 Task: Add Annie's Homegrown Organic Cheddar Cheesy Puffs to the cart.
Action: Mouse moved to (227, 107)
Screenshot: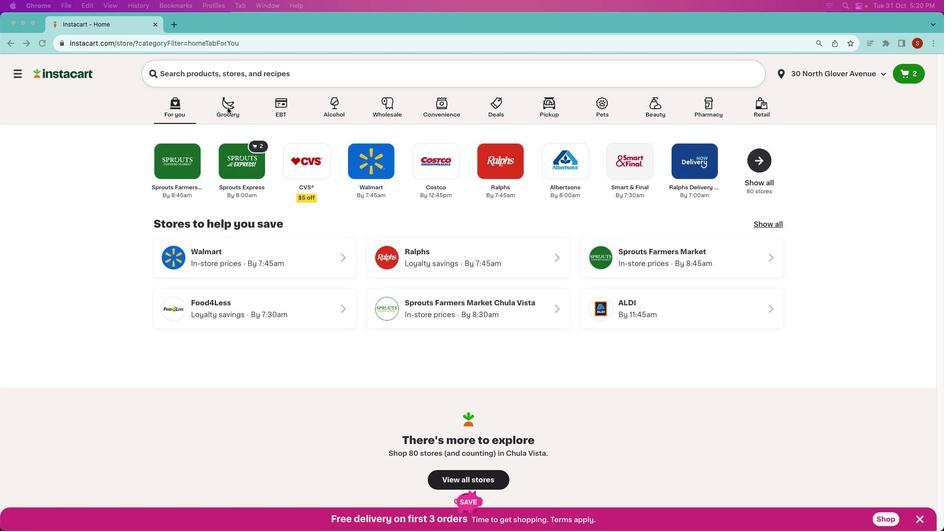 
Action: Mouse pressed left at (227, 107)
Screenshot: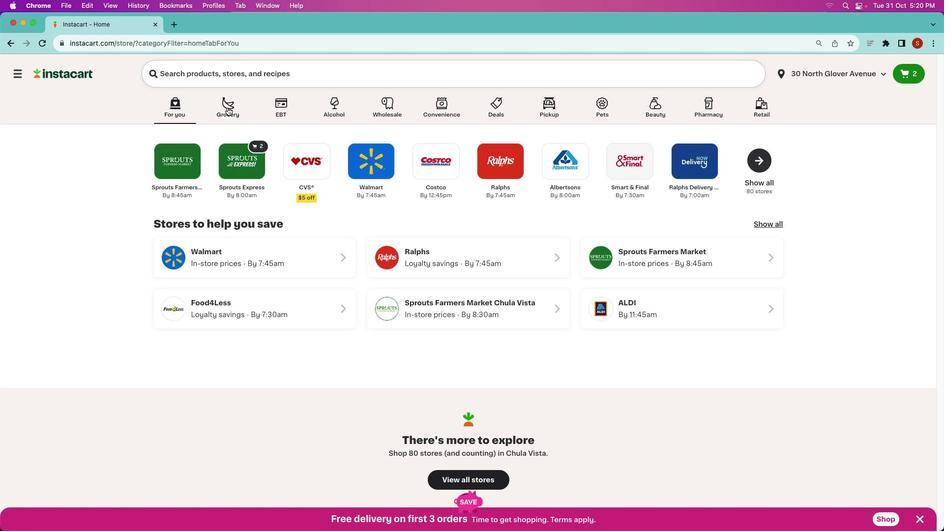 
Action: Mouse pressed left at (227, 107)
Screenshot: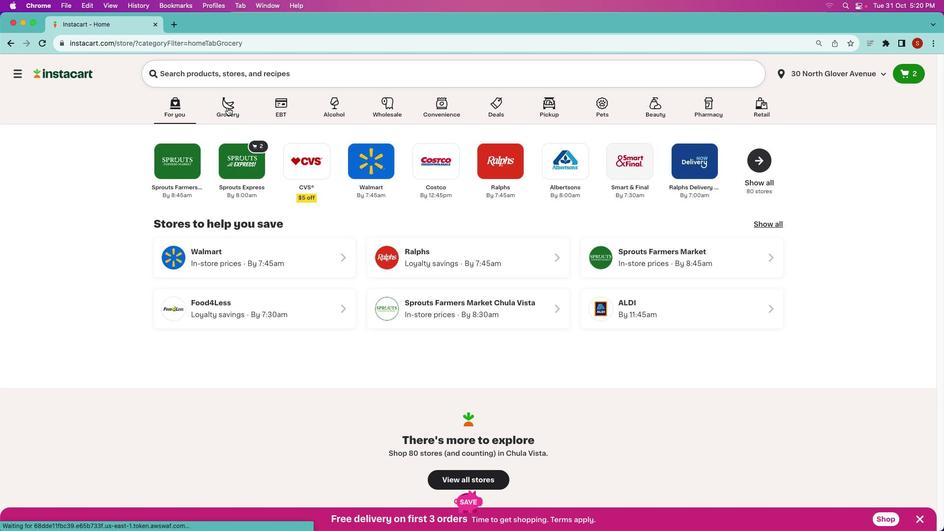 
Action: Mouse moved to (405, 254)
Screenshot: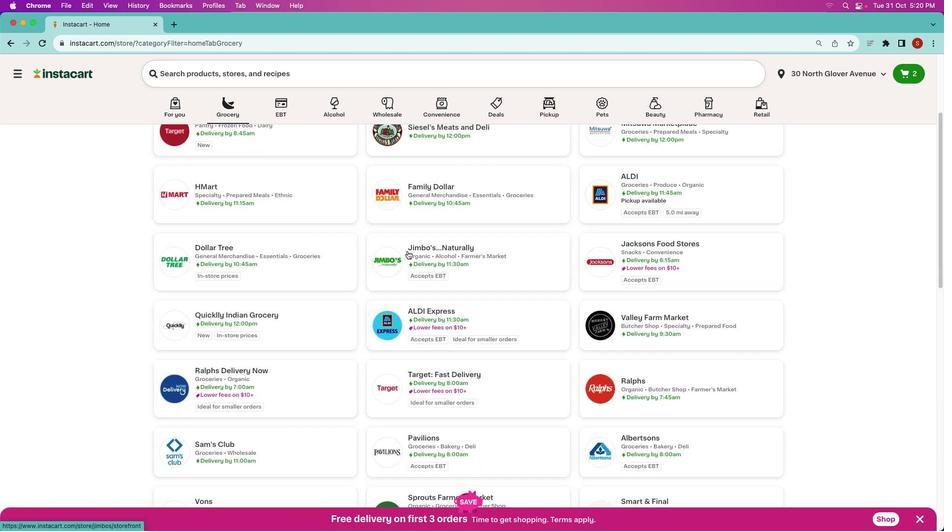 
Action: Mouse scrolled (405, 254) with delta (0, 0)
Screenshot: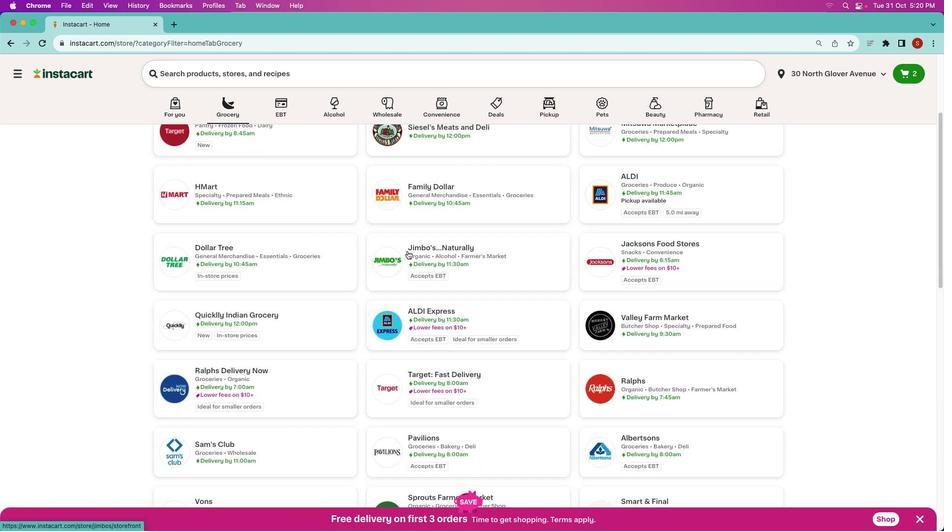 
Action: Mouse moved to (406, 254)
Screenshot: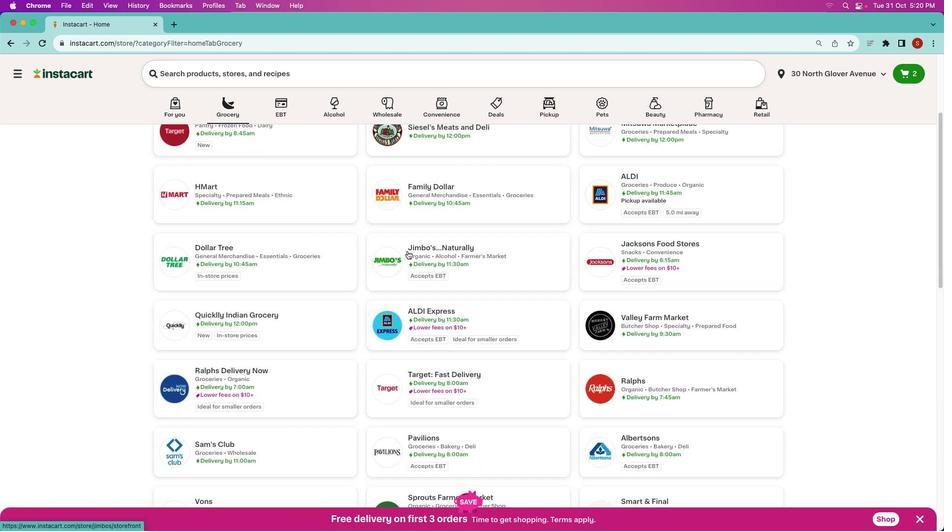 
Action: Mouse scrolled (406, 254) with delta (0, 0)
Screenshot: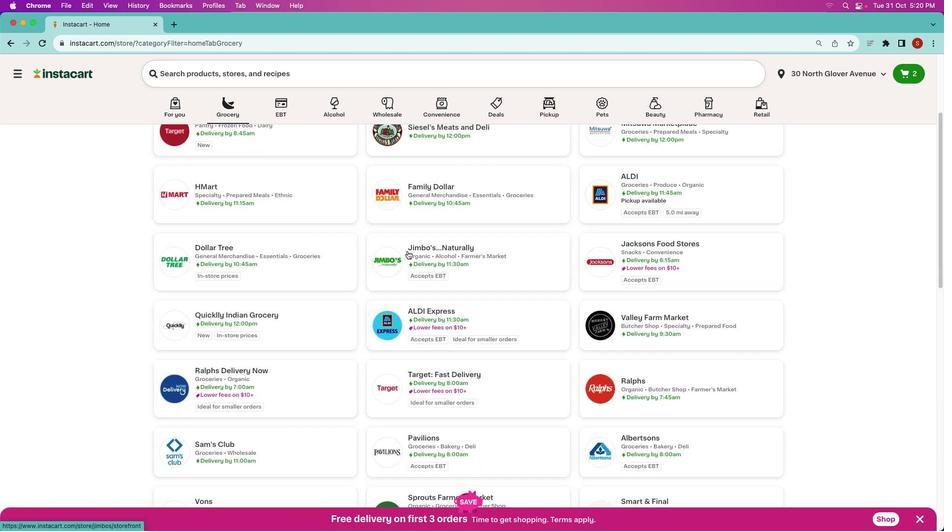 
Action: Mouse moved to (406, 253)
Screenshot: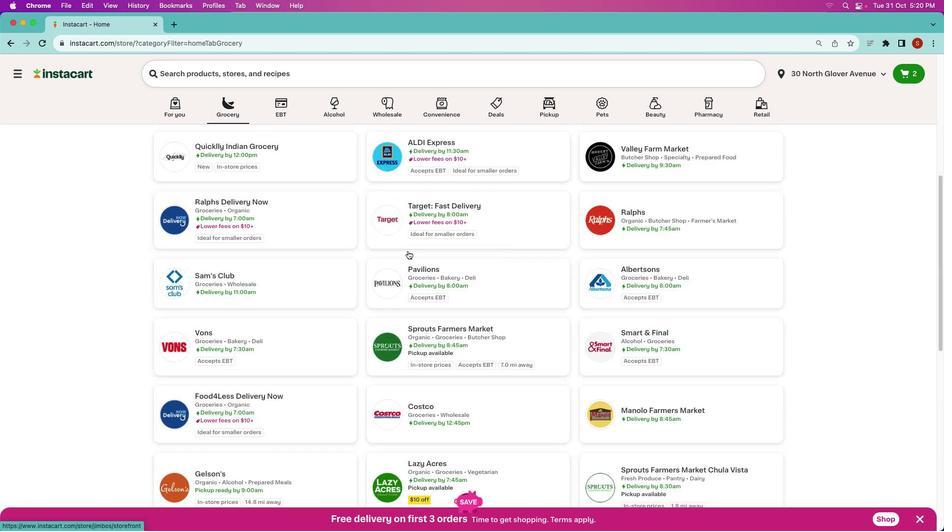 
Action: Mouse scrolled (406, 253) with delta (0, -1)
Screenshot: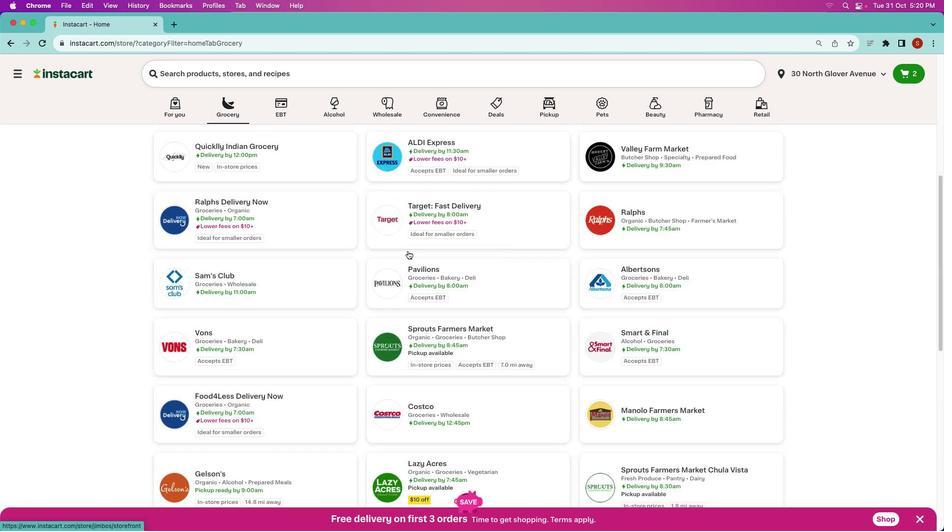 
Action: Mouse moved to (406, 253)
Screenshot: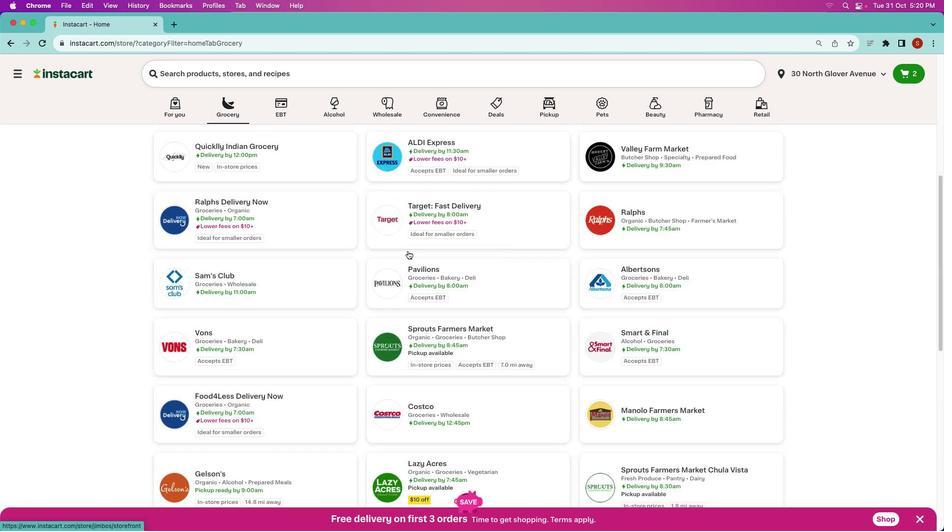 
Action: Mouse scrolled (406, 253) with delta (0, -2)
Screenshot: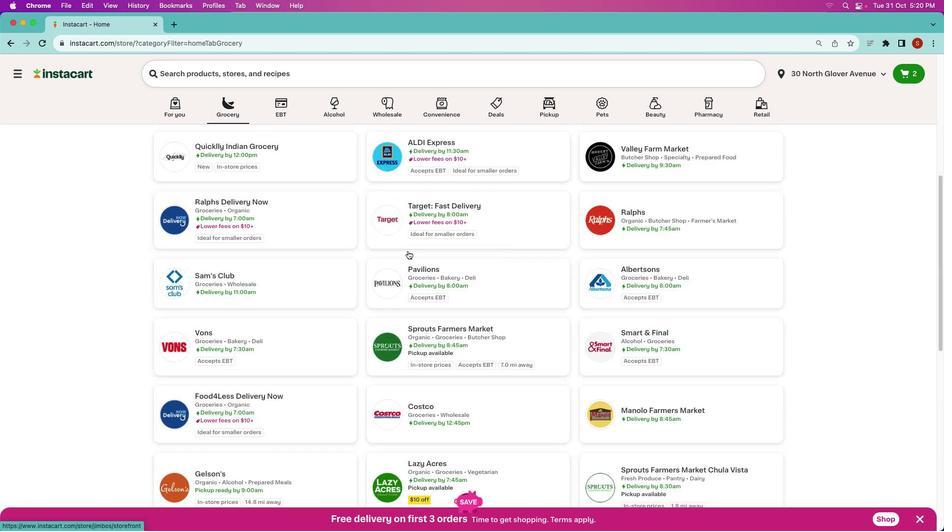 
Action: Mouse moved to (407, 252)
Screenshot: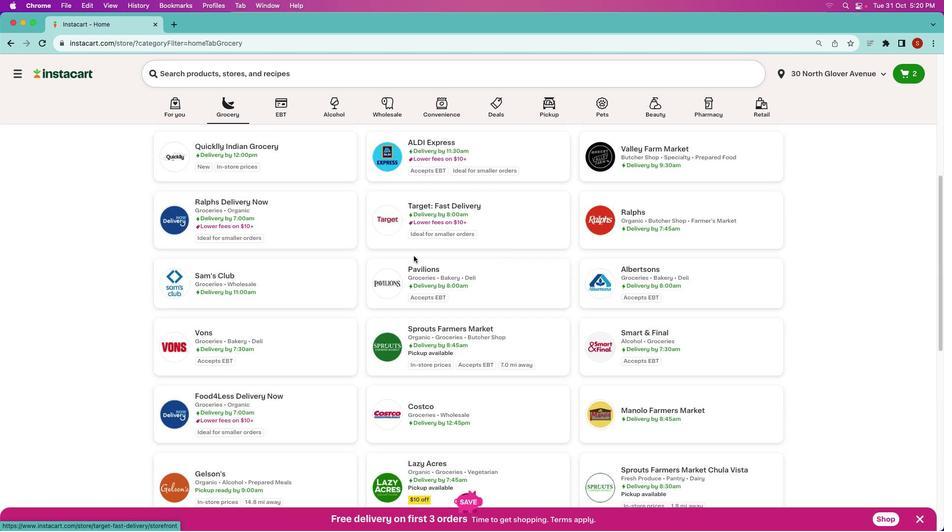 
Action: Mouse scrolled (407, 252) with delta (0, -2)
Screenshot: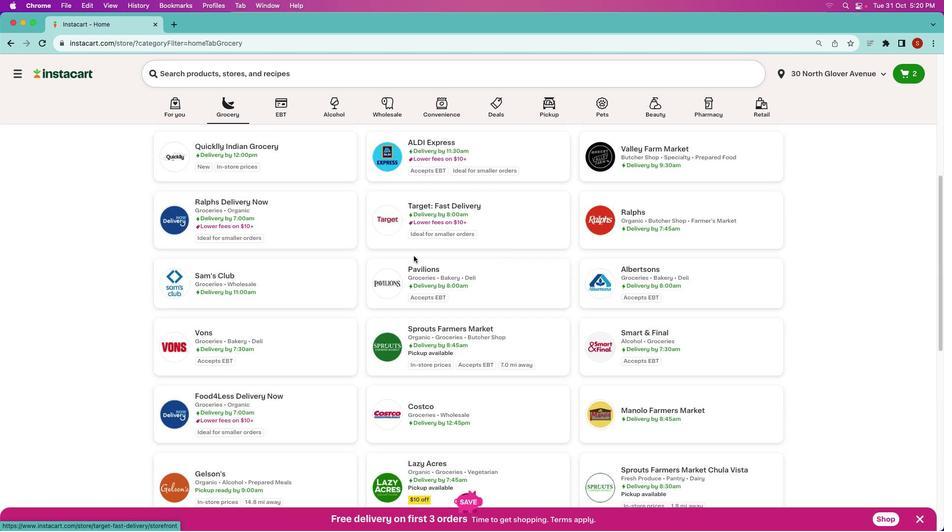 
Action: Mouse moved to (446, 302)
Screenshot: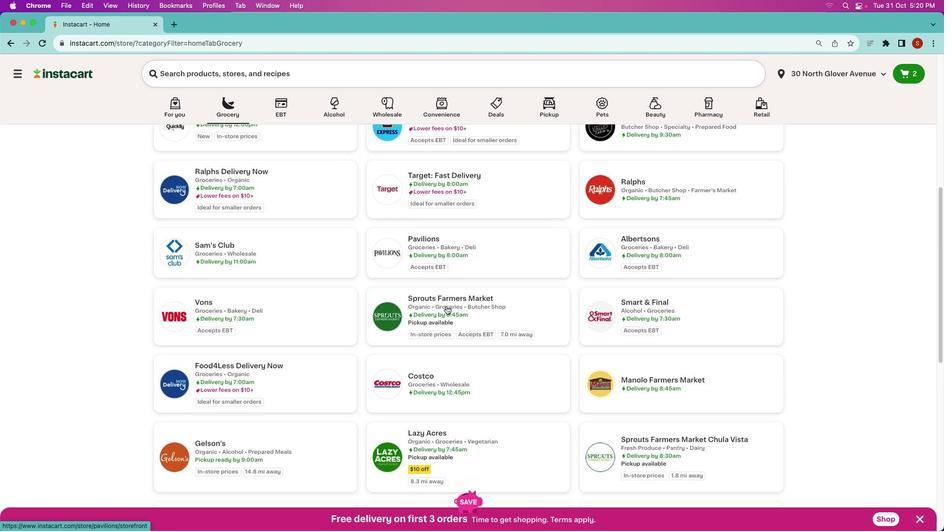 
Action: Mouse scrolled (446, 302) with delta (0, 0)
Screenshot: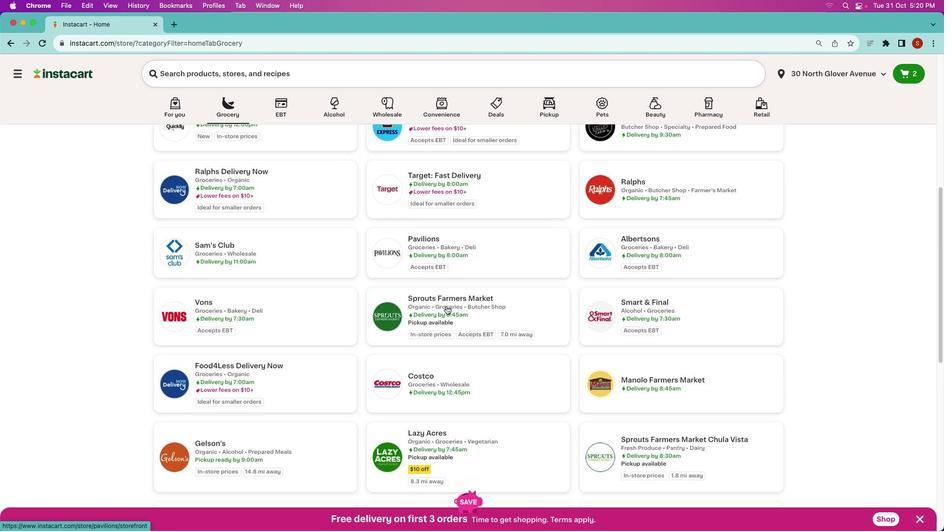
Action: Mouse moved to (447, 304)
Screenshot: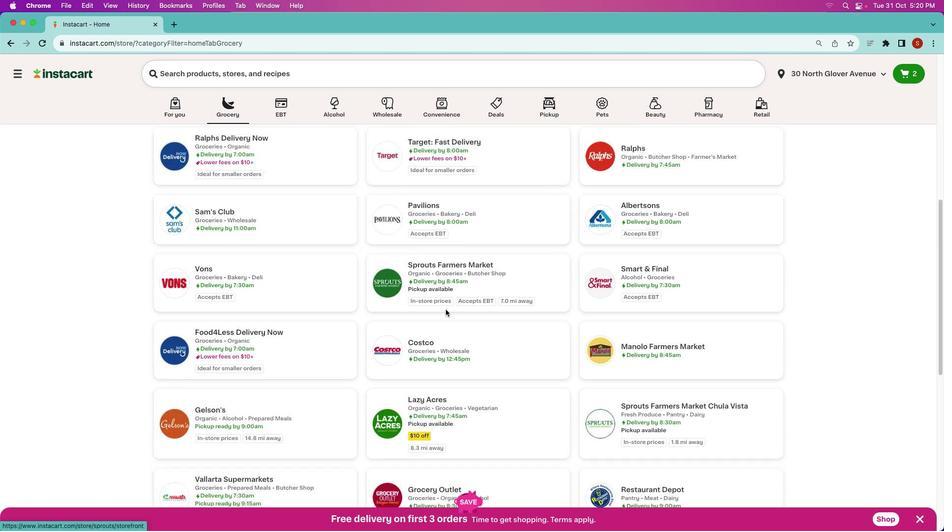 
Action: Mouse scrolled (447, 304) with delta (0, 0)
Screenshot: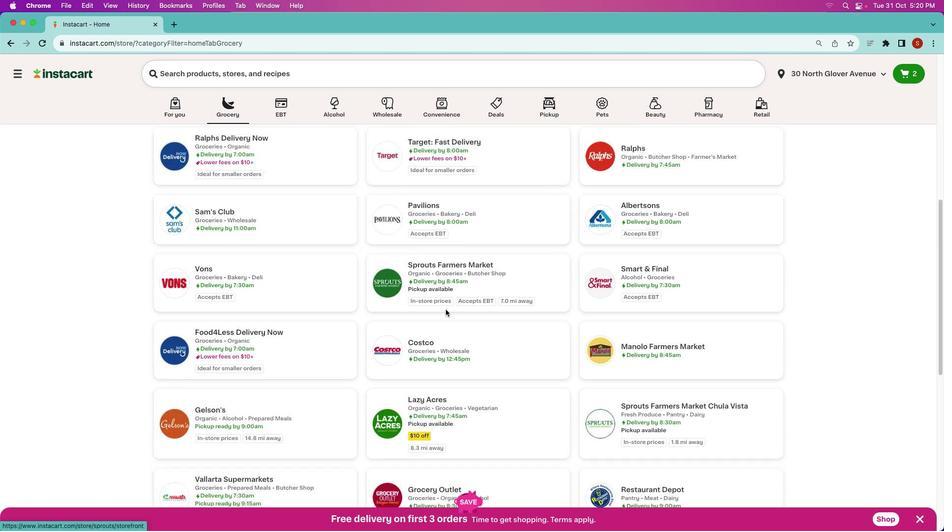 
Action: Mouse moved to (447, 304)
Screenshot: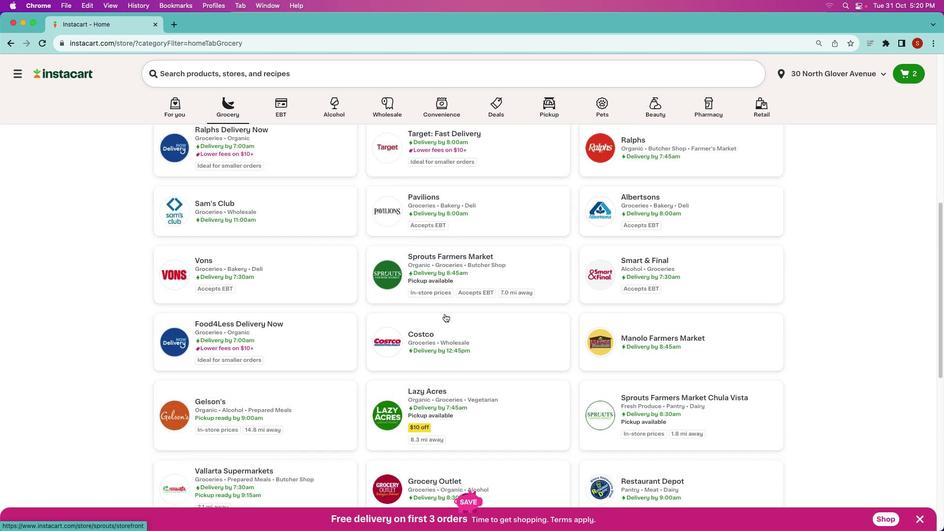 
Action: Mouse scrolled (447, 304) with delta (0, -1)
Screenshot: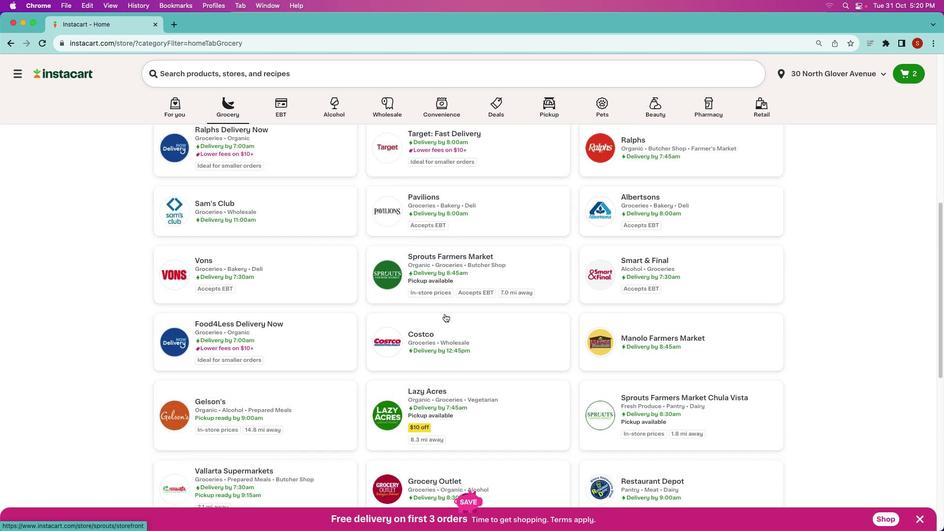 
Action: Mouse moved to (433, 242)
Screenshot: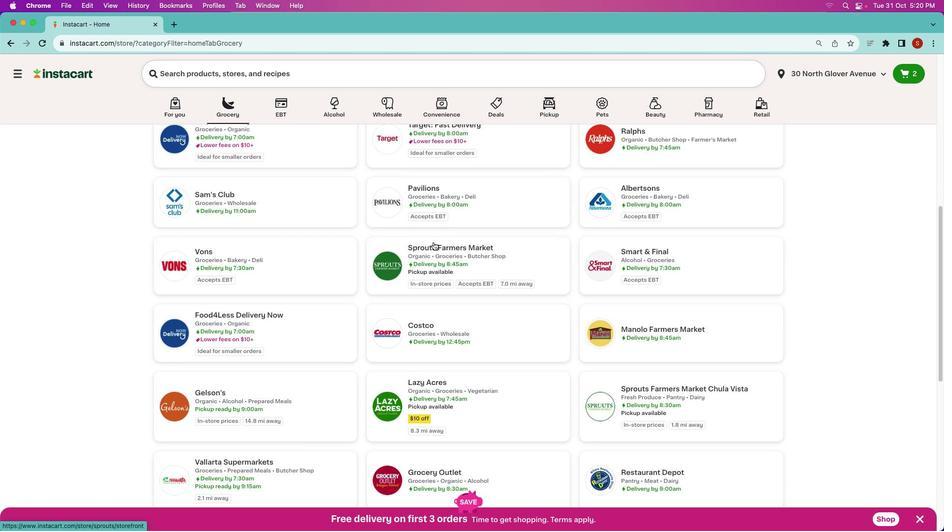 
Action: Mouse pressed left at (433, 242)
Screenshot: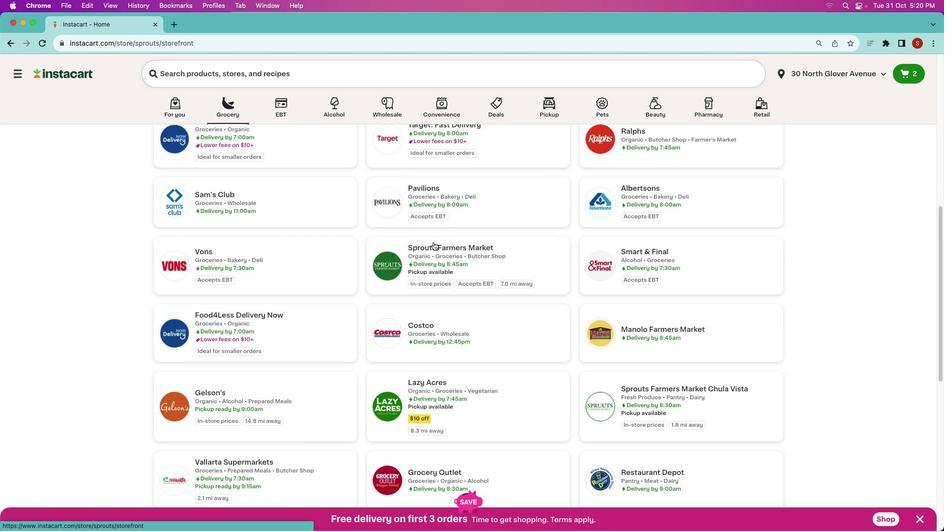 
Action: Mouse moved to (256, 111)
Screenshot: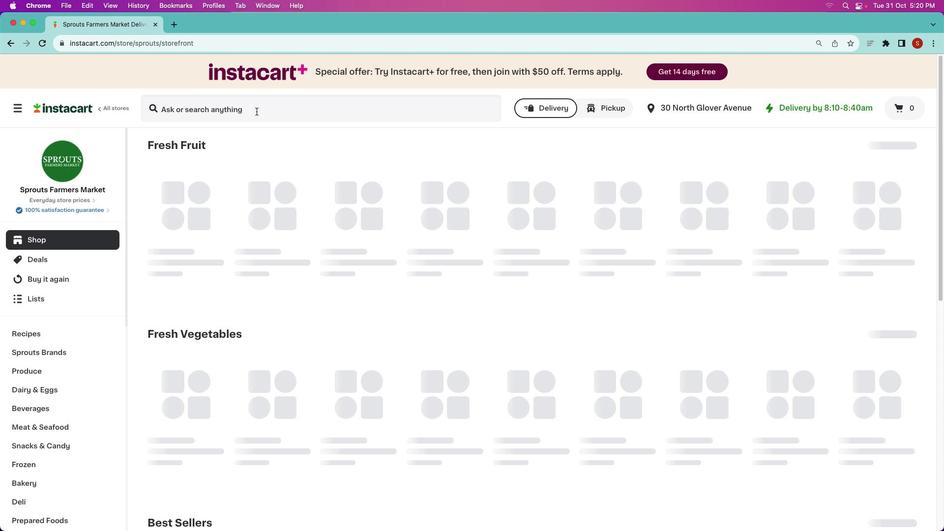 
Action: Mouse pressed left at (256, 111)
Screenshot: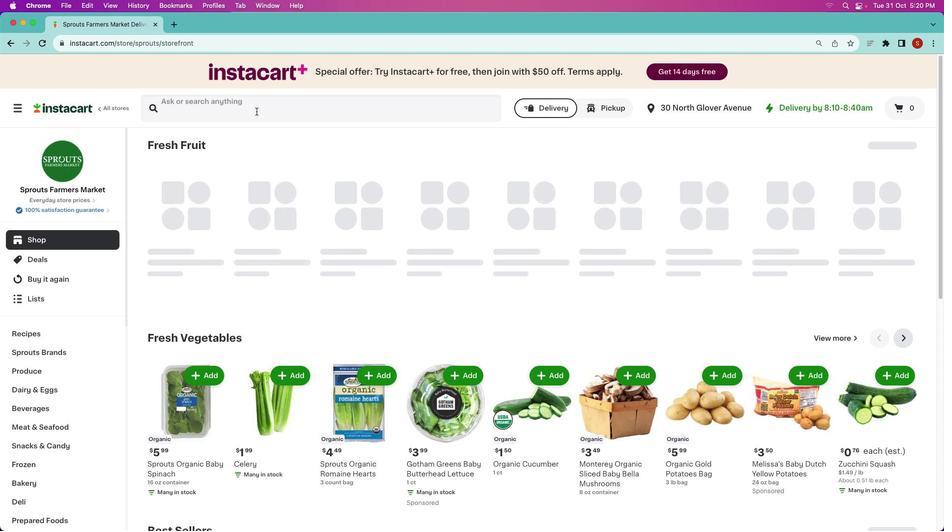
Action: Key pressed Key.shift_r'A''n''n''i''e'Key.spaceKey.backspace"'"'s'Key.space'h''o''m''e''g''r''o''w''n'Key.space'o''r''g''a''n''i''c'Key.space'c''h''e''d''d''a''r'Key.space'c''h''e''e''s''y'Key.space'p''u''f''f''s'Key.enter
Screenshot: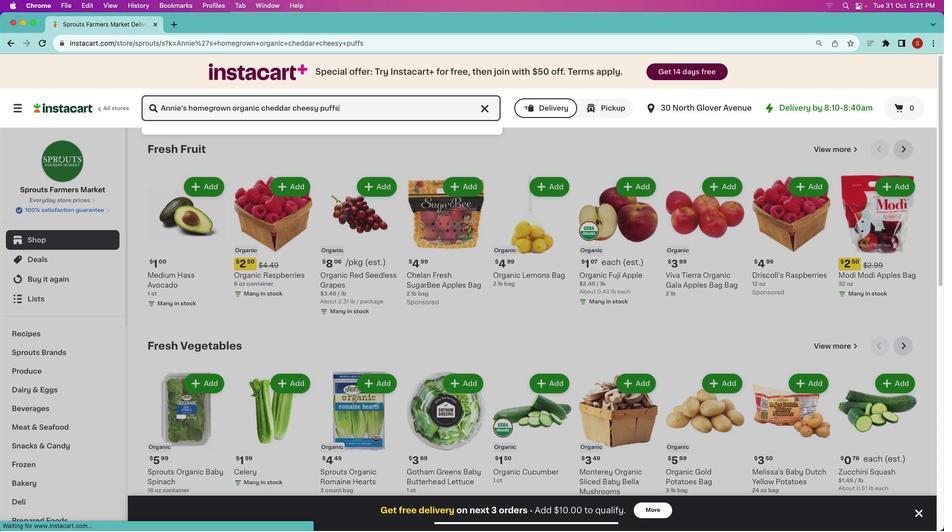 
Action: Mouse moved to (264, 195)
Screenshot: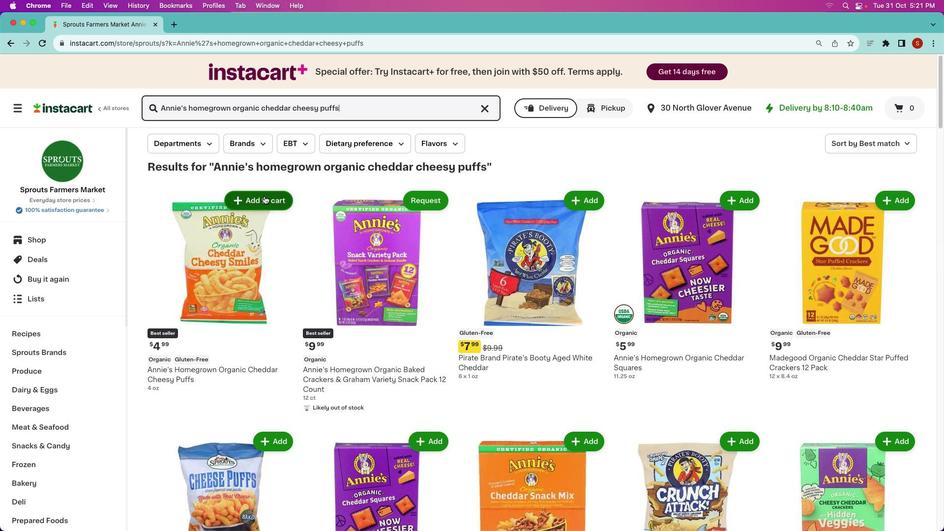 
Action: Mouse pressed left at (264, 195)
Screenshot: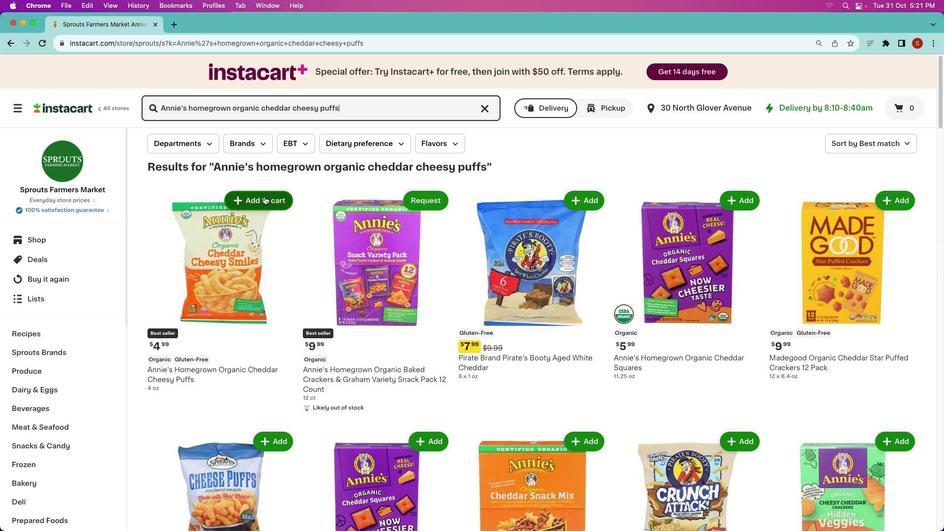 
Action: Mouse moved to (254, 292)
Screenshot: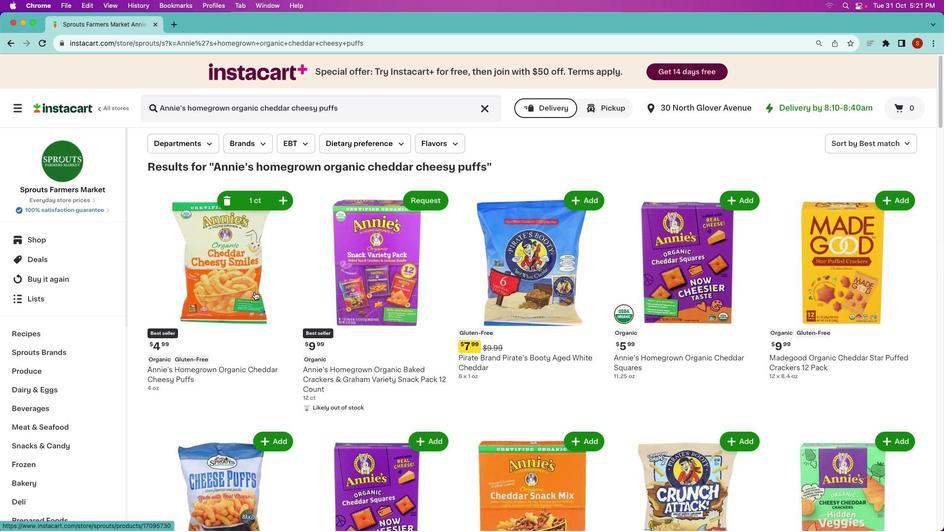 
